 Task: Schedule a 90-minute troubleshooting session for mobile compatibility.
Action: Mouse moved to (833, 199)
Screenshot: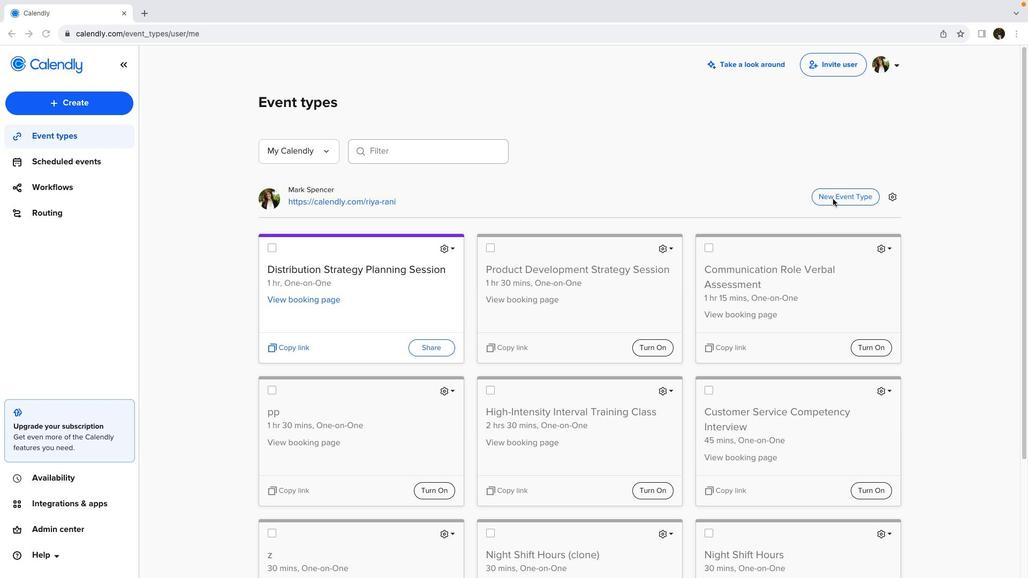 
Action: Mouse pressed left at (833, 199)
Screenshot: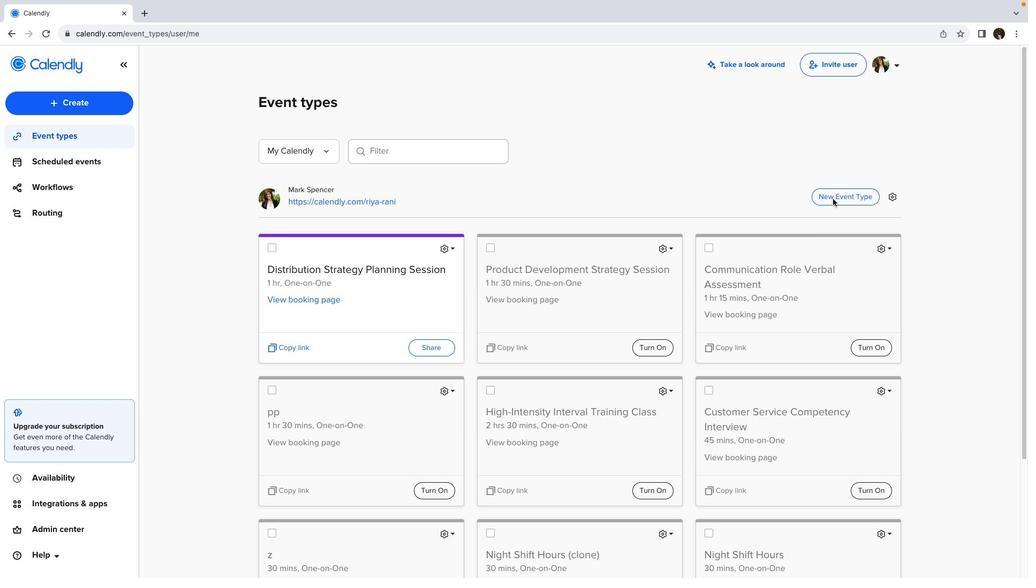 
Action: Mouse pressed left at (833, 199)
Screenshot: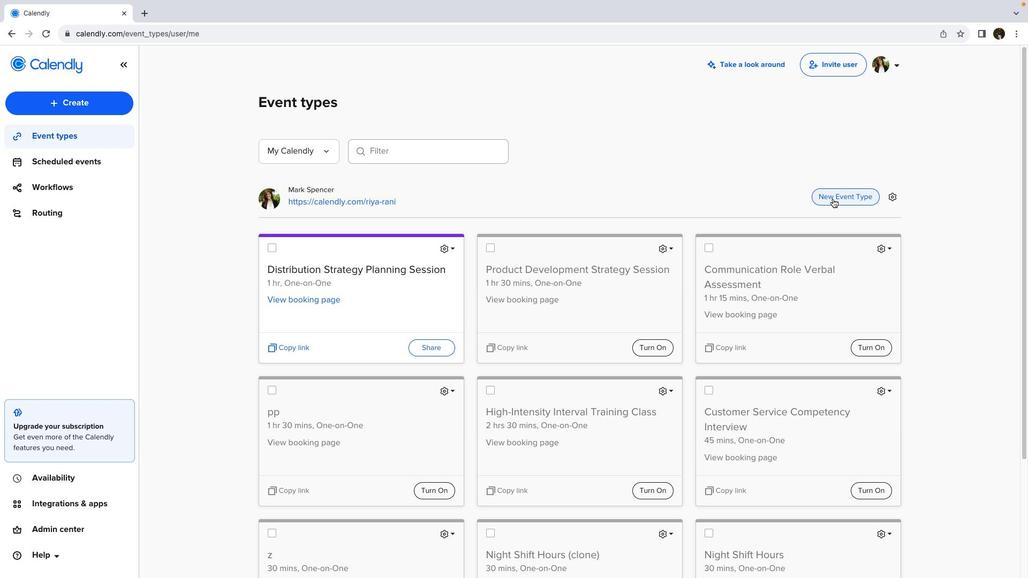 
Action: Mouse moved to (454, 204)
Screenshot: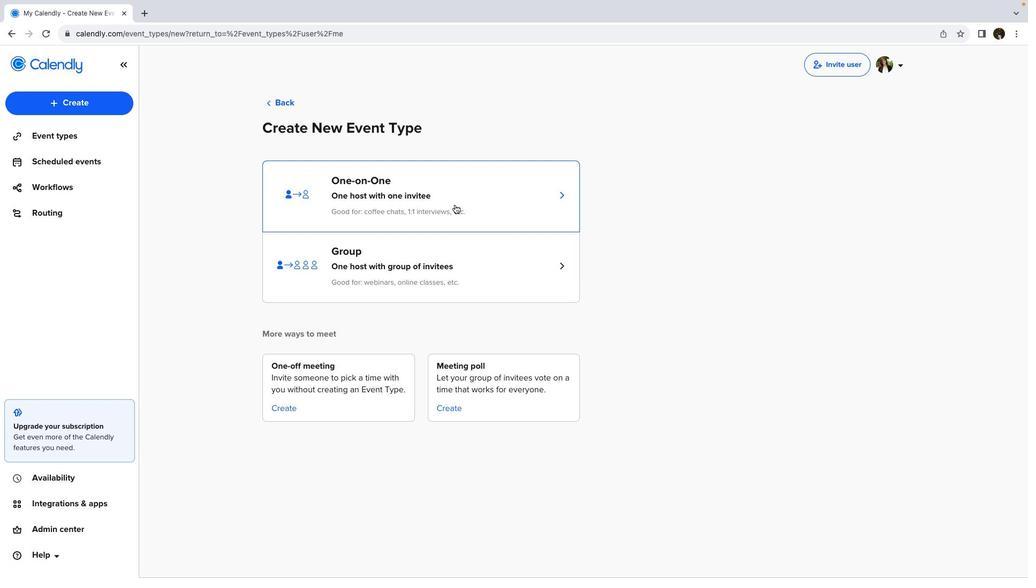 
Action: Mouse pressed left at (454, 204)
Screenshot: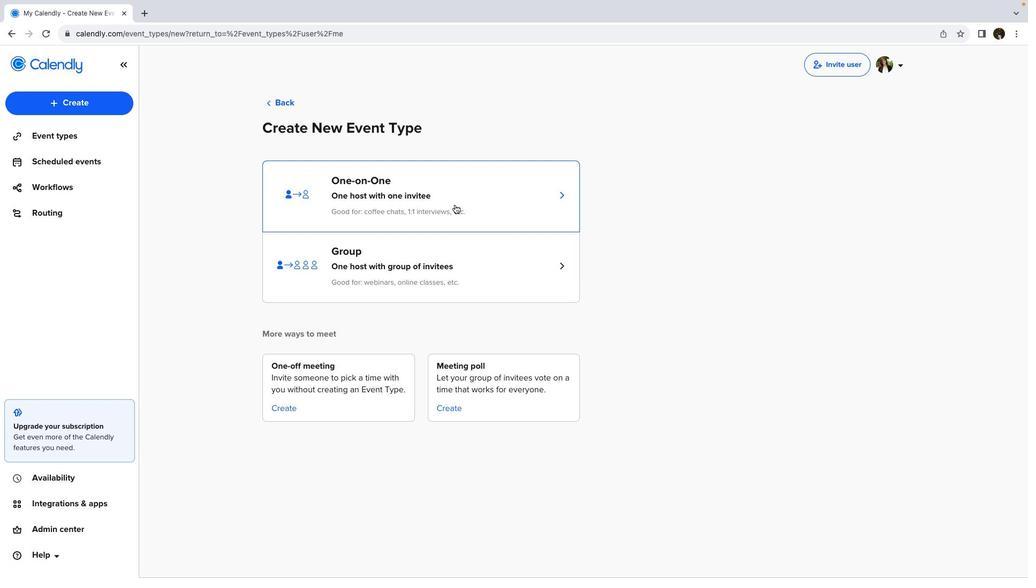 
Action: Mouse moved to (84, 147)
Screenshot: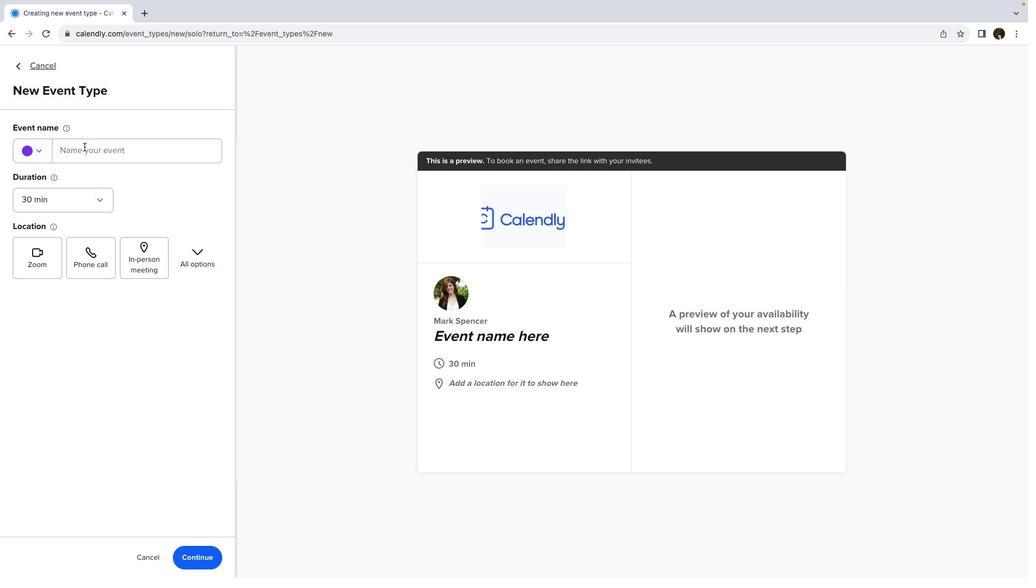 
Action: Mouse pressed left at (84, 147)
Screenshot: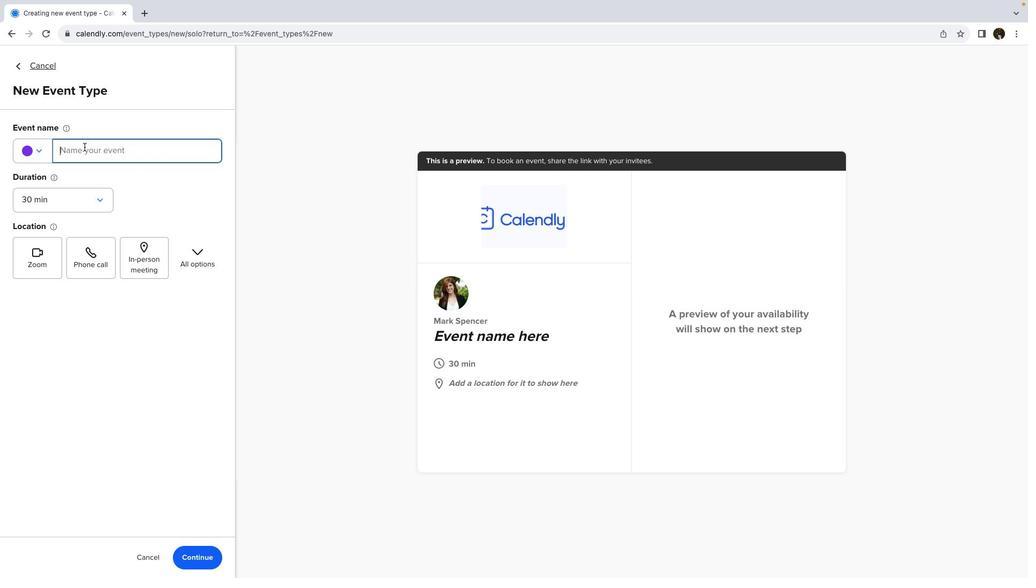 
Action: Mouse moved to (92, 148)
Screenshot: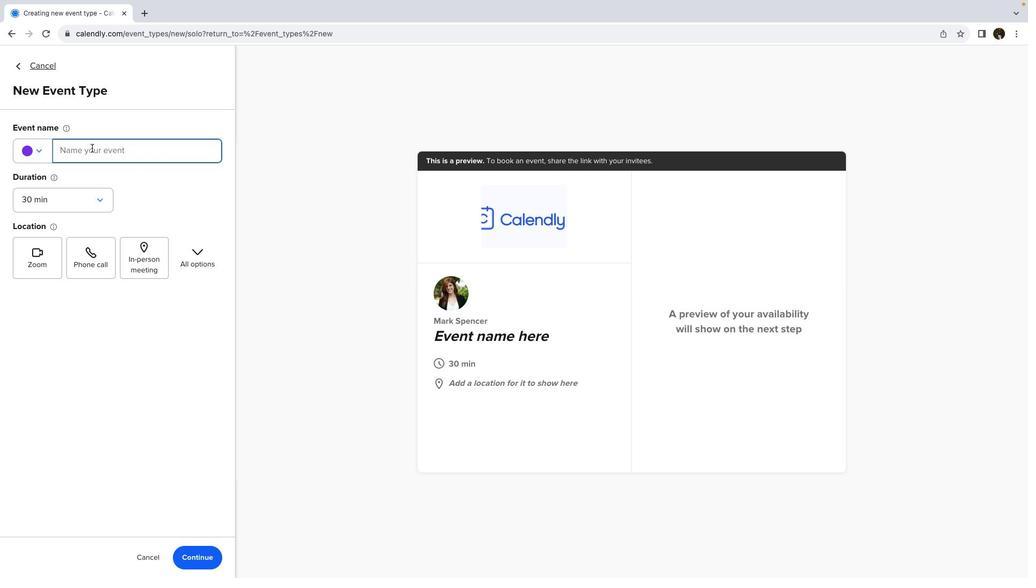 
Action: Key pressed Key.shift'M''o''b''i''l''e'Key.spaceKey.shift'C''o''m''p''a''t''i''b''i''l''i''t''y'Key.spaceKey.shift'T''r''o''u''b''l''e''s''h''p'Key.backspace'o''o''t''i''n''g'Key.spaceKey.shift'S''e''s''s''i''o''n'
Screenshot: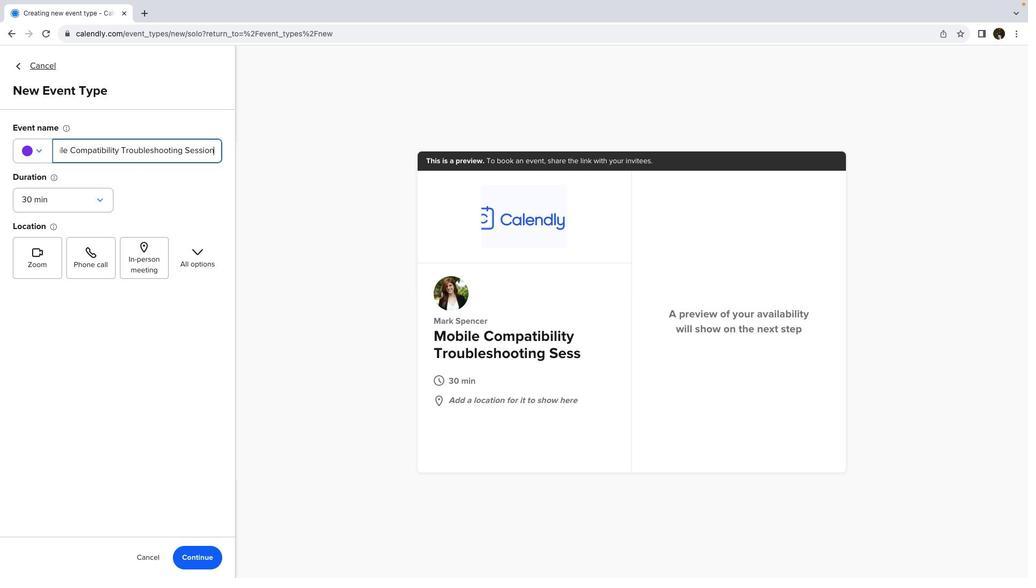
Action: Mouse moved to (96, 199)
Screenshot: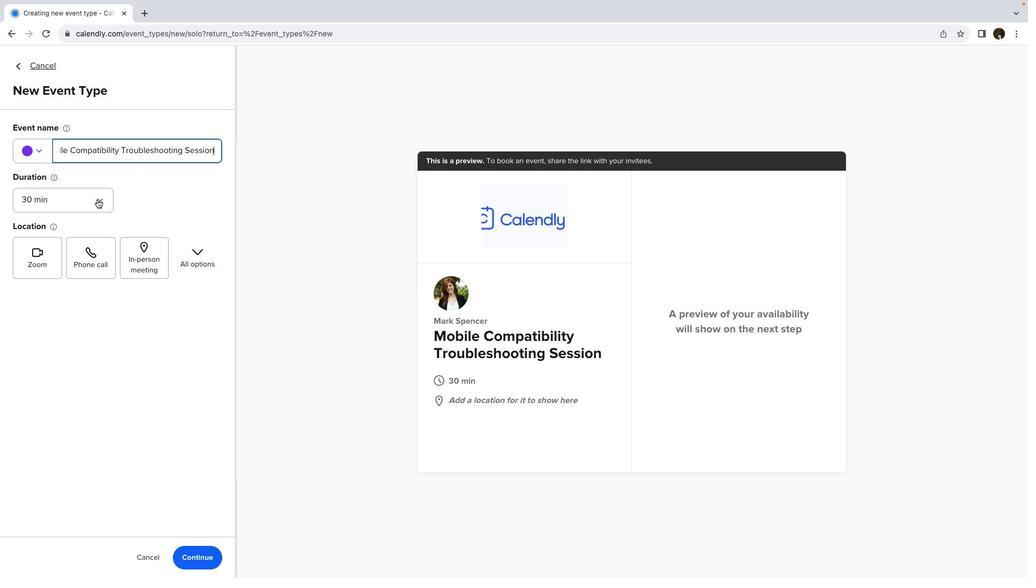 
Action: Mouse pressed left at (96, 199)
Screenshot: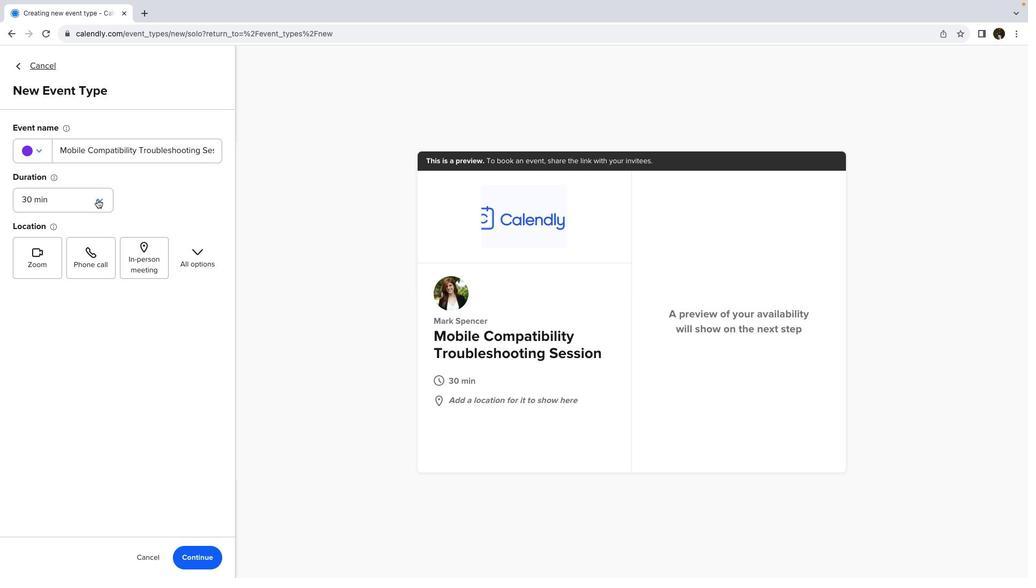 
Action: Mouse moved to (64, 306)
Screenshot: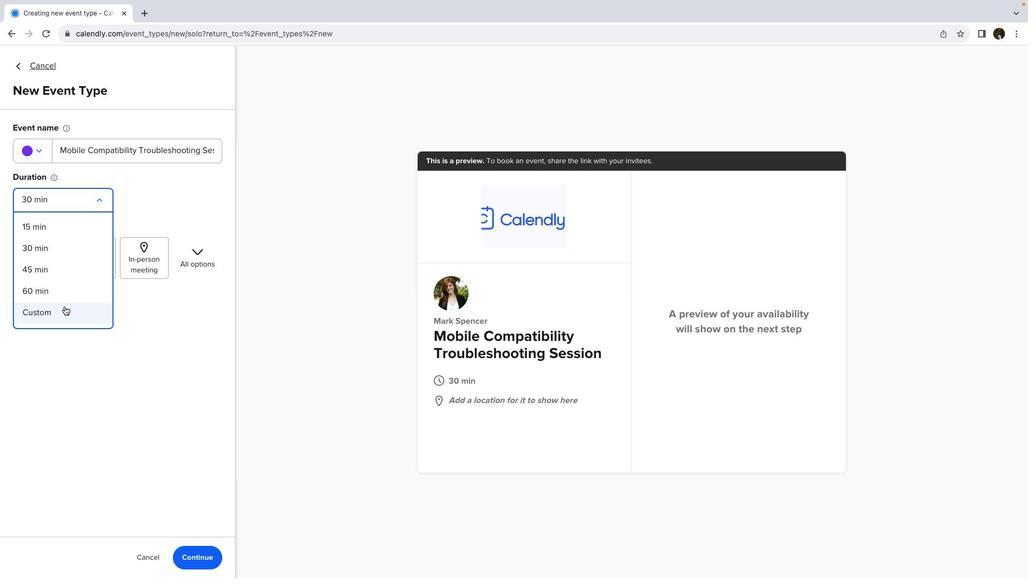 
Action: Mouse pressed left at (64, 306)
Screenshot: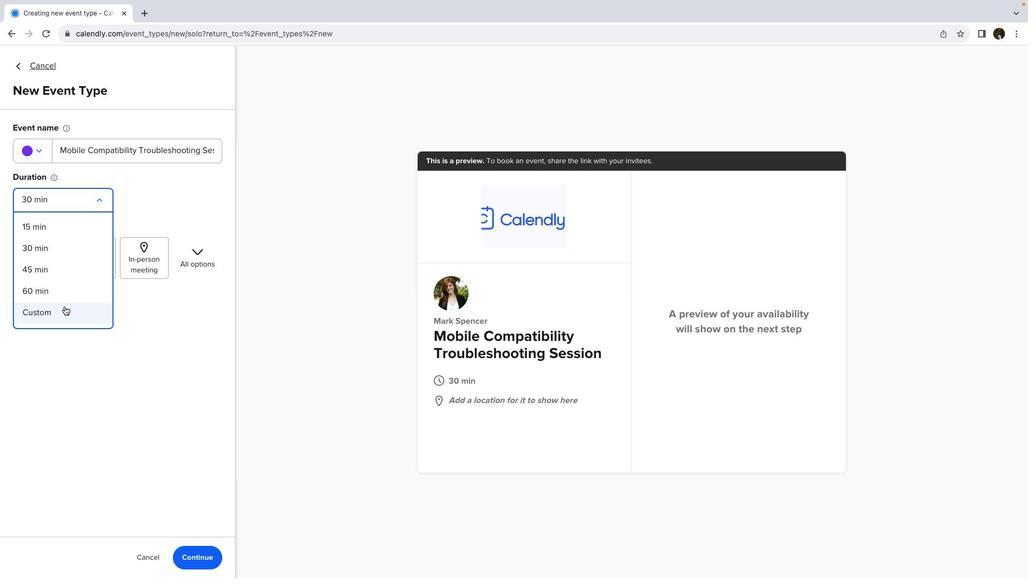 
Action: Mouse moved to (43, 237)
Screenshot: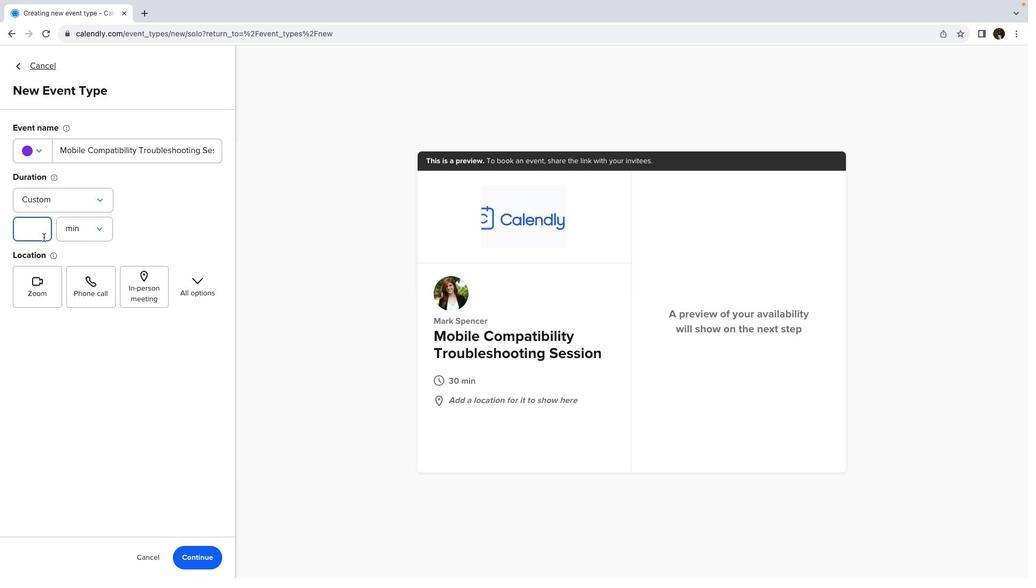 
Action: Key pressed '9''0'
Screenshot: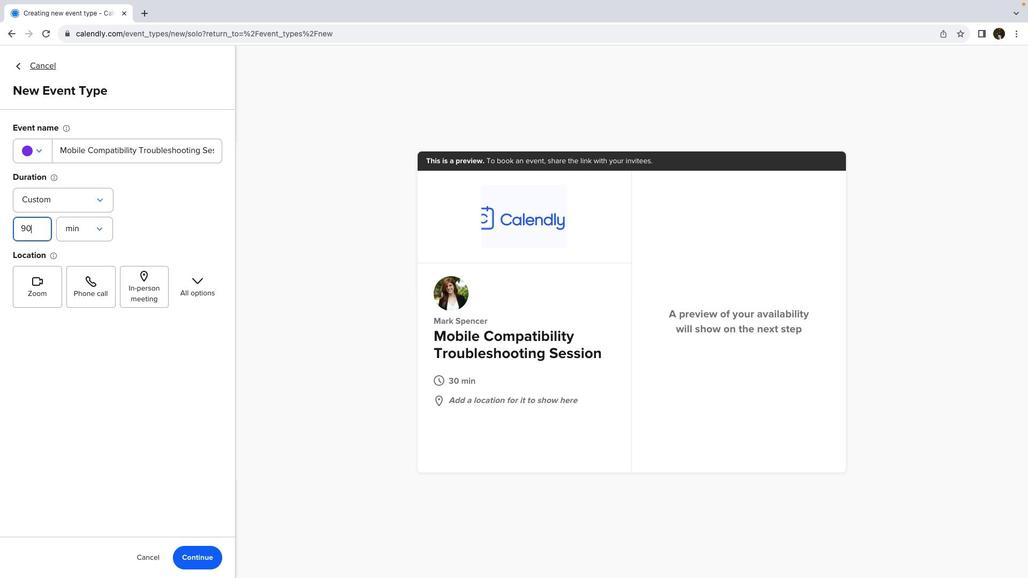 
Action: Mouse moved to (208, 562)
Screenshot: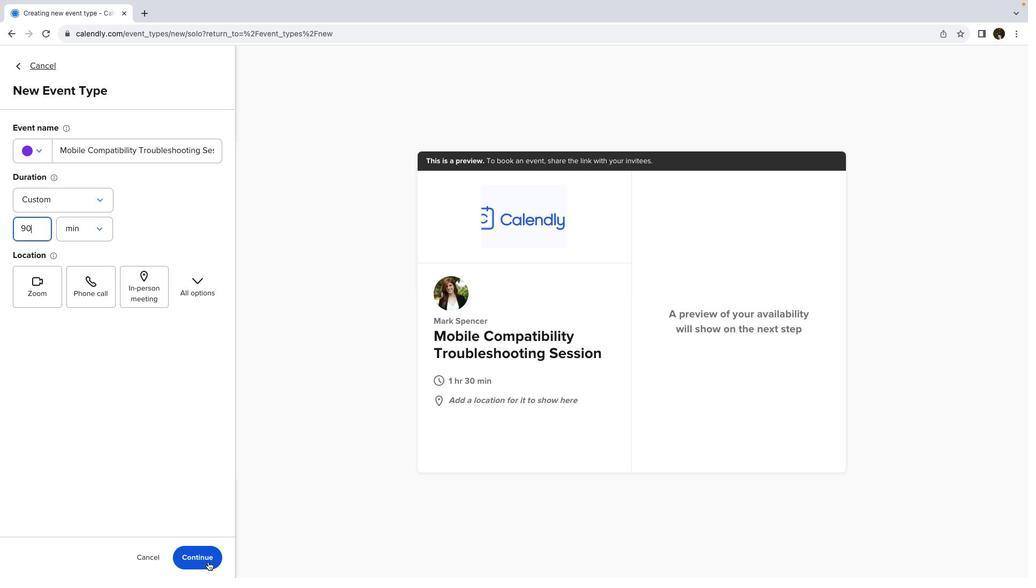 
Action: Mouse pressed left at (208, 562)
Screenshot: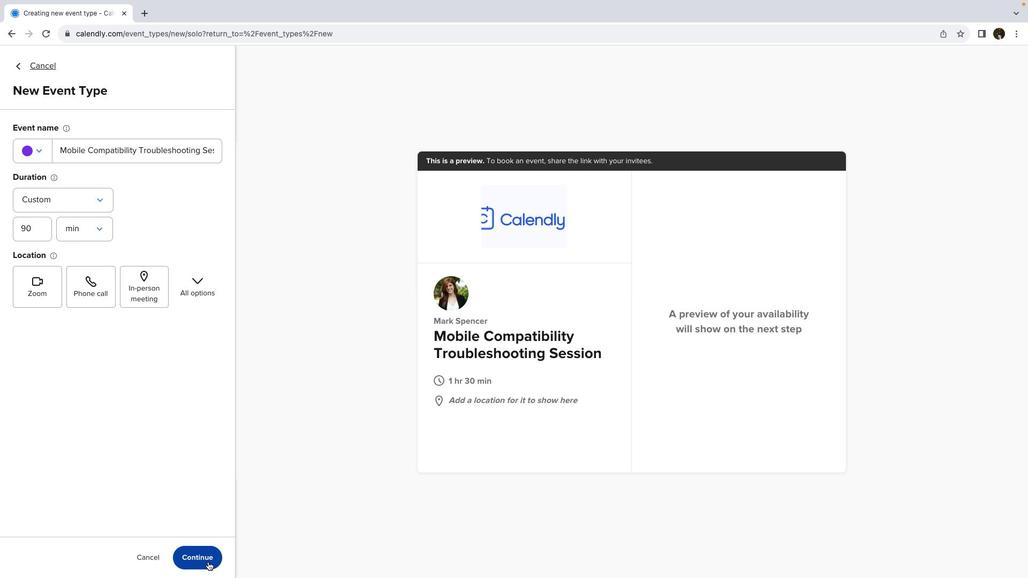 
Action: Mouse moved to (215, 185)
Screenshot: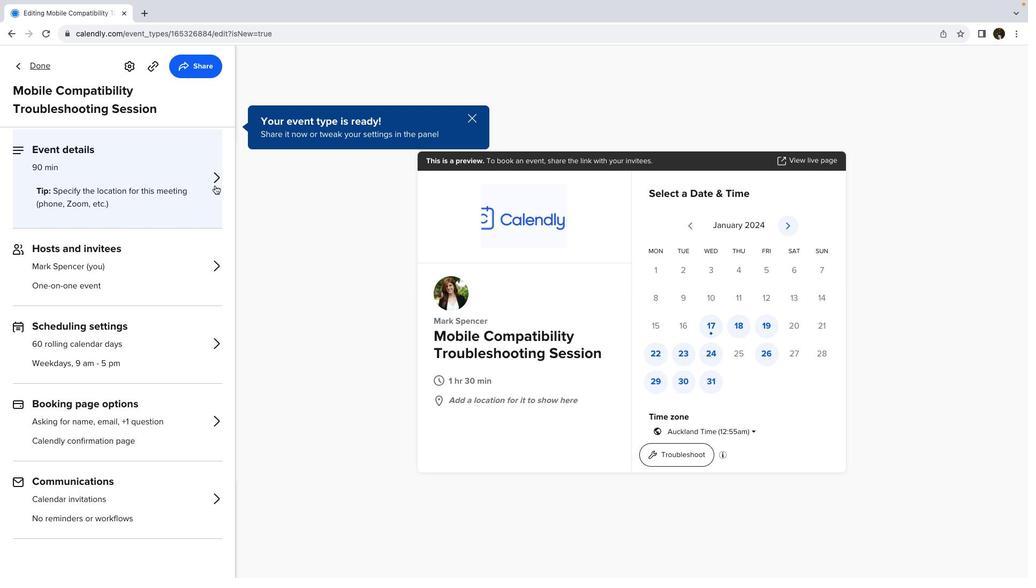 
Action: Mouse pressed left at (215, 185)
Screenshot: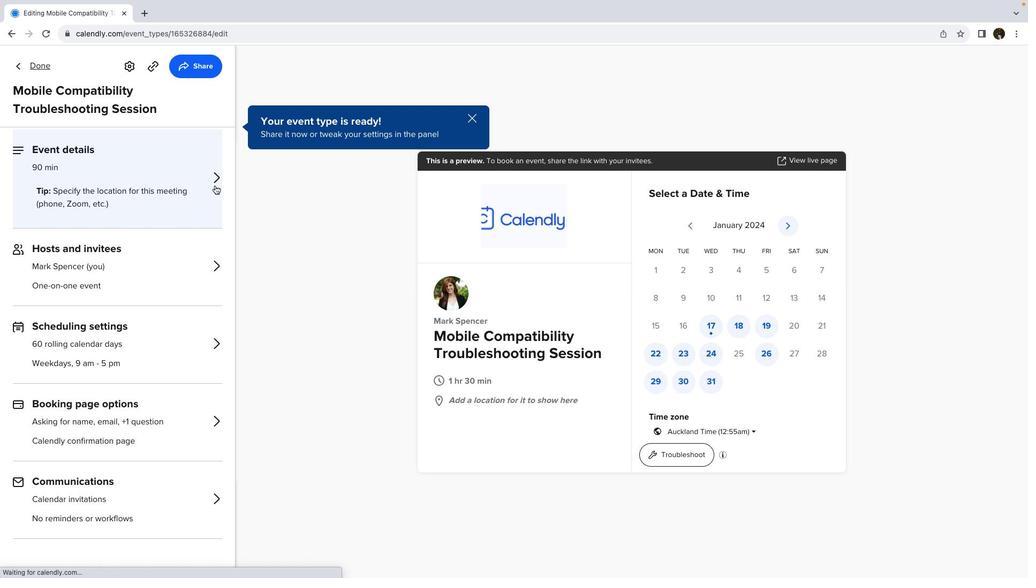 
Action: Mouse moved to (137, 378)
Screenshot: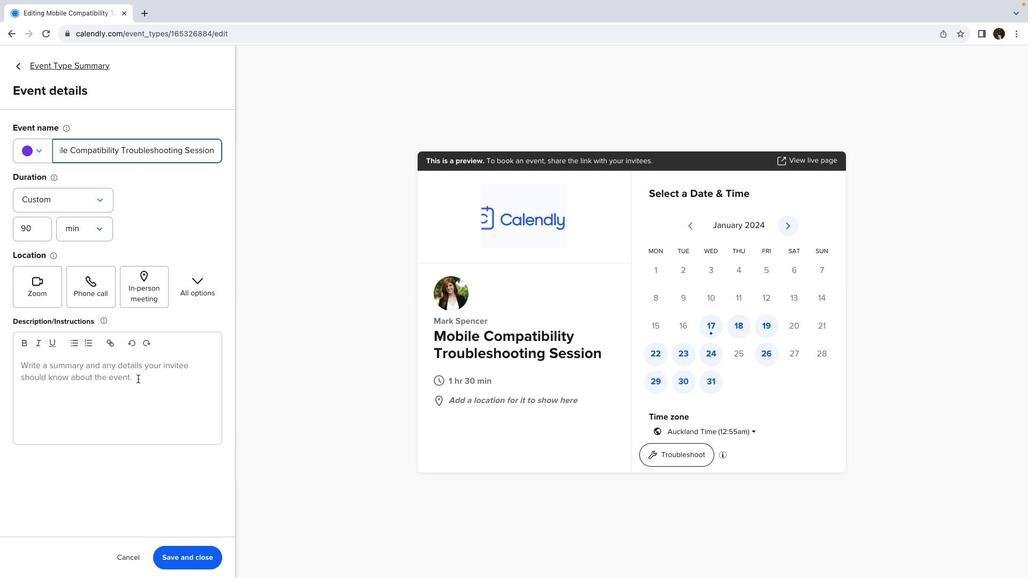 
Action: Mouse pressed left at (137, 378)
Screenshot: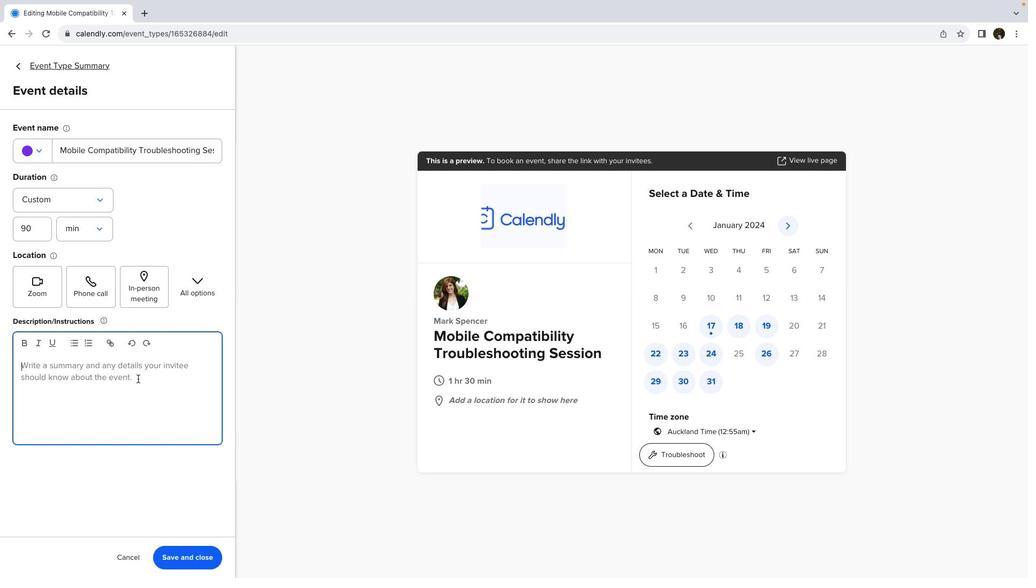 
Action: Mouse moved to (139, 378)
Screenshot: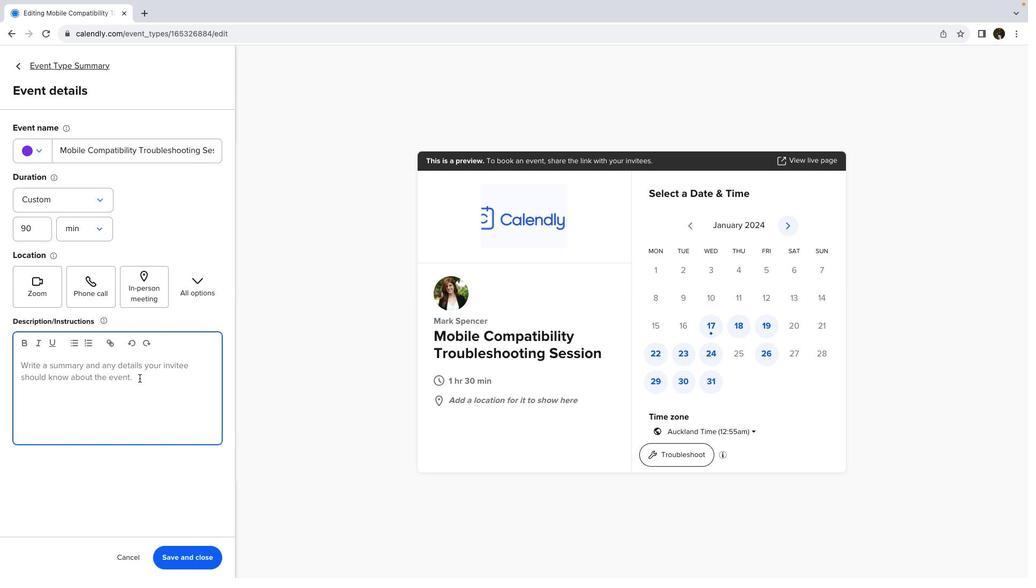 
Action: Key pressed Key.shift'W''e''l''c''o''m''e'Key.space't''o'Key.space't''h''e'Key.spaceKey.shift'M''o''b''i''l''e'Key.spaceKey.shift'C''o''m''p''a''t''i''b''i''l''i''t''y'Key.spaceKey.shift'T''r''o''u''b''l''e''s''h''o''o''t''i''n''g'Key.spaceKey.shift'S''e''s''s''i''o''n'Key.shift'!'Key.shift'T''h''i''s'
Screenshot: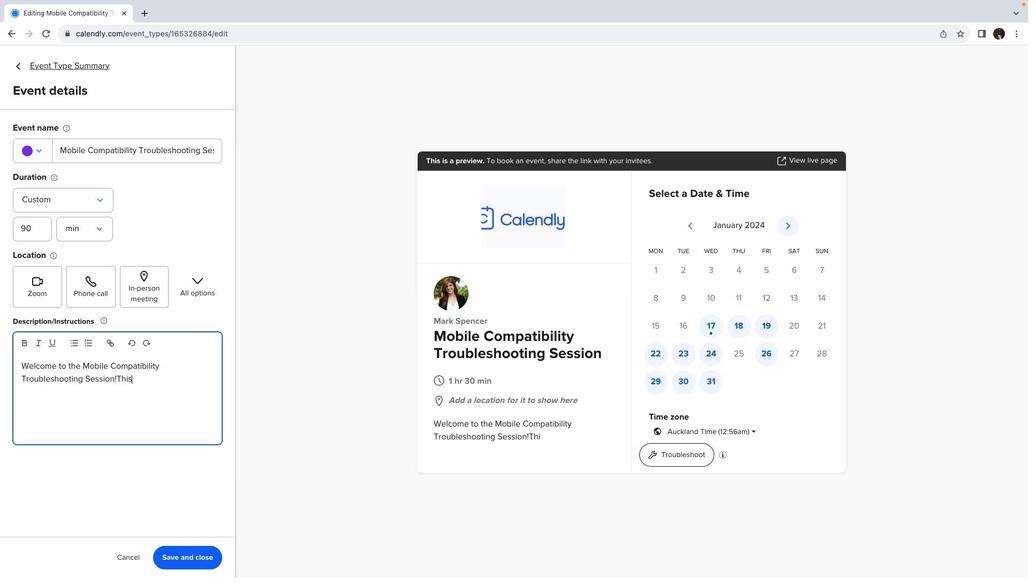 
Action: Mouse moved to (117, 380)
Screenshot: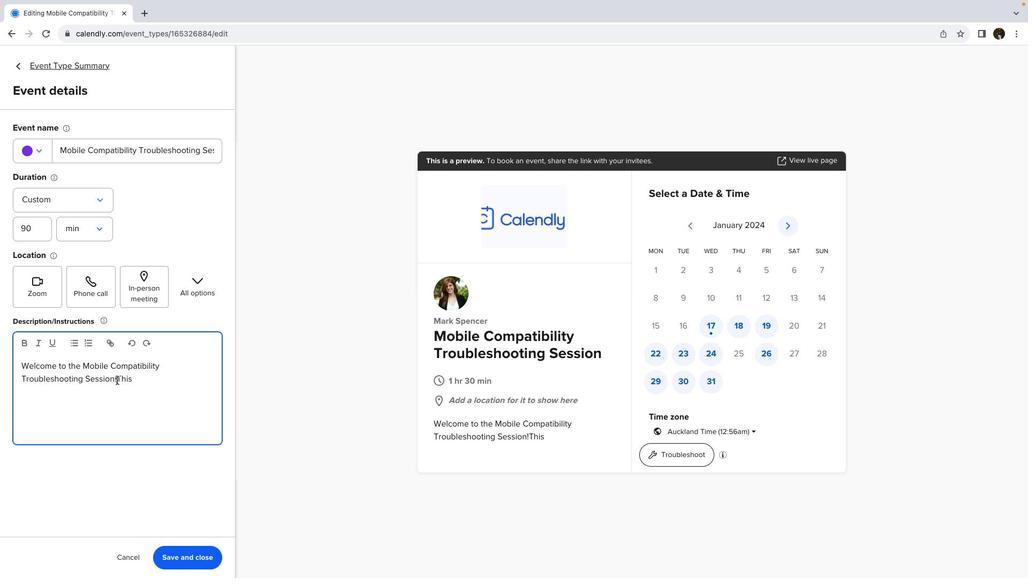 
Action: Mouse pressed left at (117, 380)
Screenshot: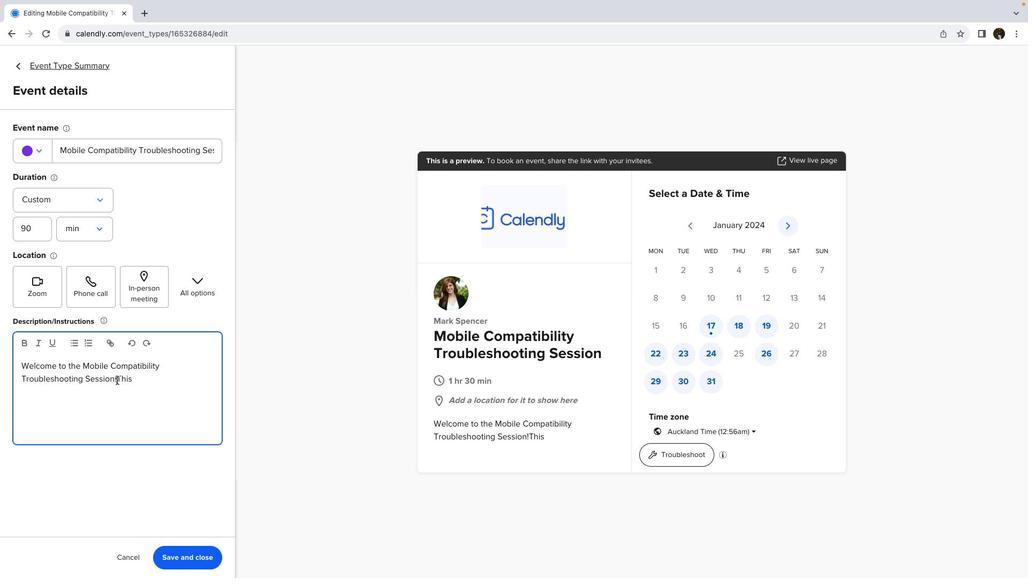 
Action: Mouse moved to (140, 371)
Screenshot: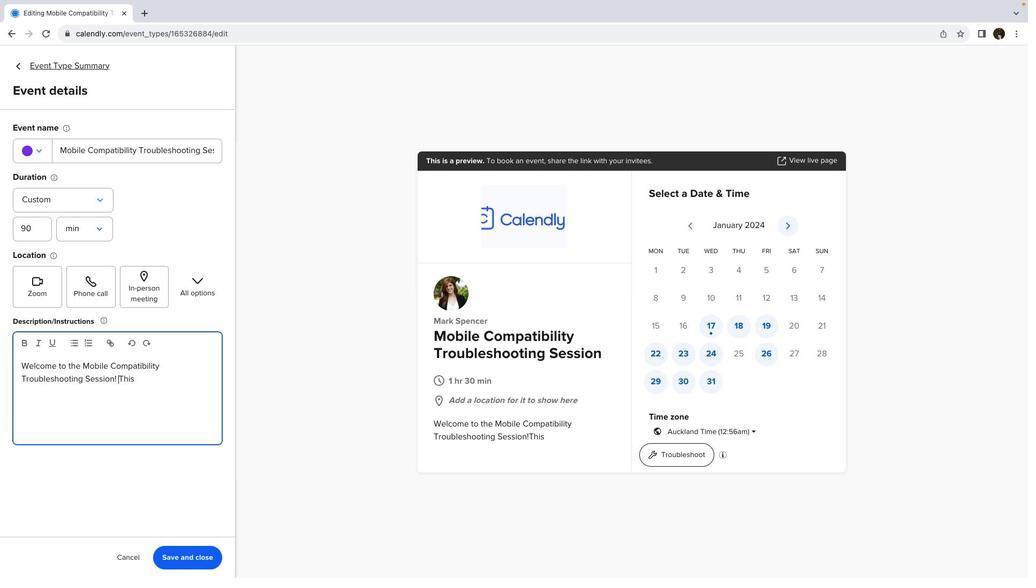 
Action: Key pressed Key.space
Screenshot: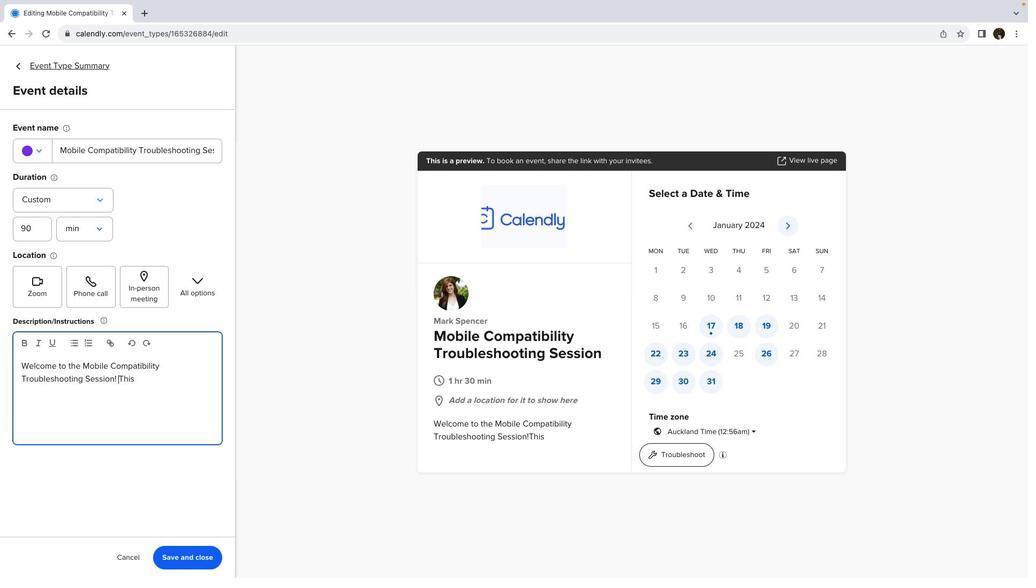 
Action: Mouse moved to (148, 375)
Screenshot: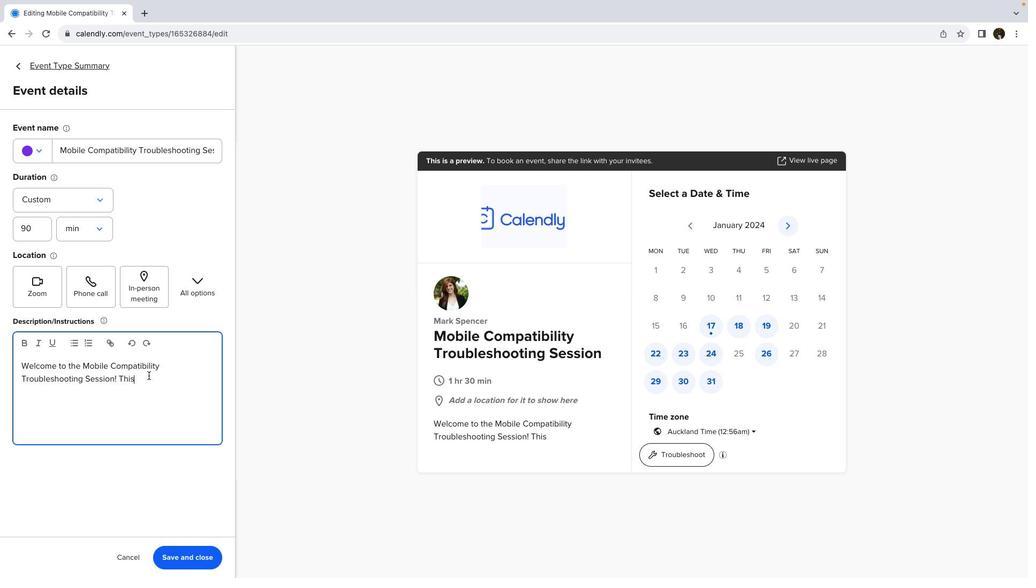 
Action: Mouse pressed left at (148, 375)
Screenshot: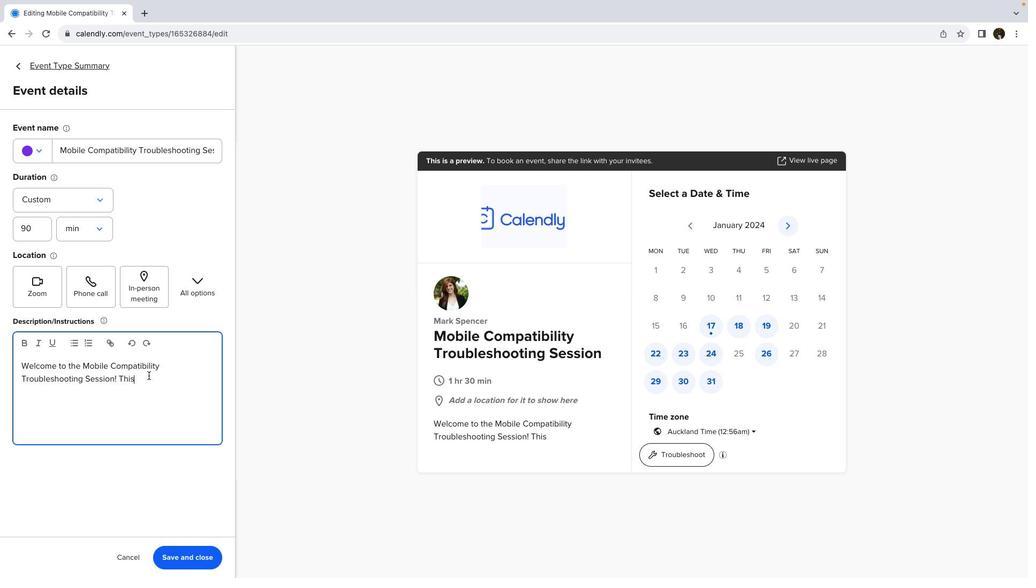 
Action: Key pressed Key.space'9''0''-''m''i''n''u''t''e'Key.space's''e''s''s''i''o''n'Key.space'i''s'Key.space'd''e''d''i''c''a''t''e''d'Key.space't''o'Key.space'i''d''e''n''t''i''f''y''i''n''g'Key.space'a''n''d'Key.space'r''e''s''o''l''v''i''n''g'Key.space'a''n''y'Key.space'm''o''b''i''l''e'Key.space'c''o''m''p''a''t''i''b''i''l''i''t''y'Key.space'i''s''s''u''e''s'Key.space'o''u''r'Key.space't''e''a''m'Key.space'i''s'Key.space'c''u''r''r''e''n''t''l''y'Key.spaceKey.shift'F'Key.backspace'f''a''c''i''n''g''.'Key.spaceKey.backspace'w''e'Key.space'a''i''m'Key.space't''o'Key.space'e''n''h''a''n''c''e'Key.space's''e''a''m''l''e''s''s''l''y'Key.space'a''c''r''o''s''s'Key.space'v''a''r''i''o''u''s'Key.space'm''o''b''i''l''e'Key.space'd''e''v''i''c''e''s''.'
Screenshot: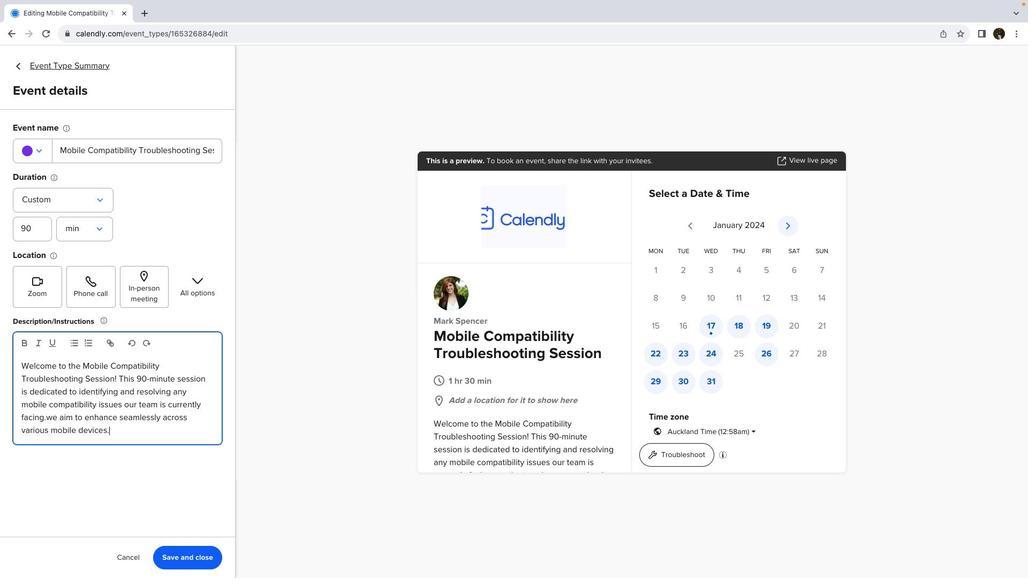 
Action: Mouse moved to (185, 561)
Screenshot: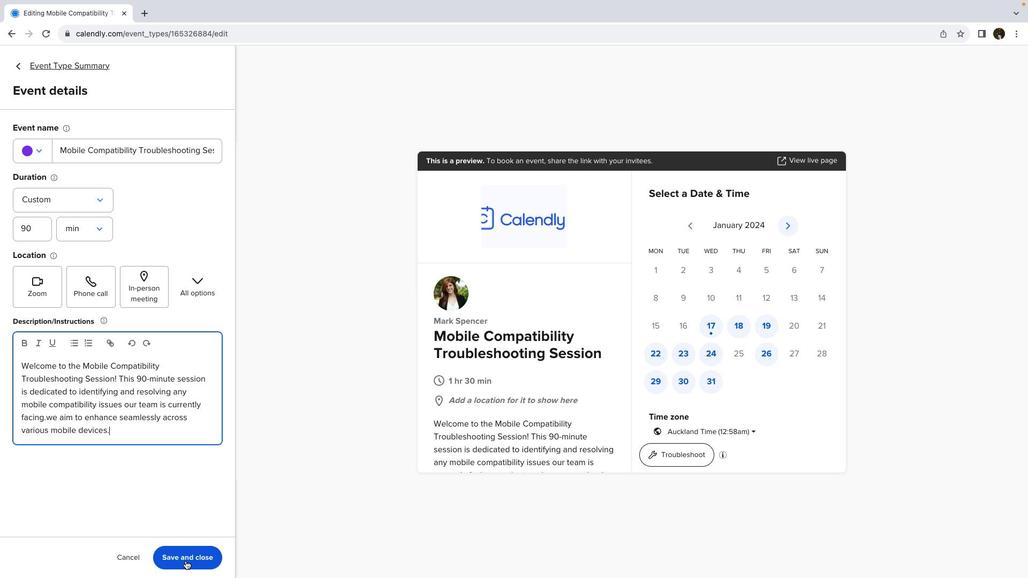
Action: Mouse pressed left at (185, 561)
Screenshot: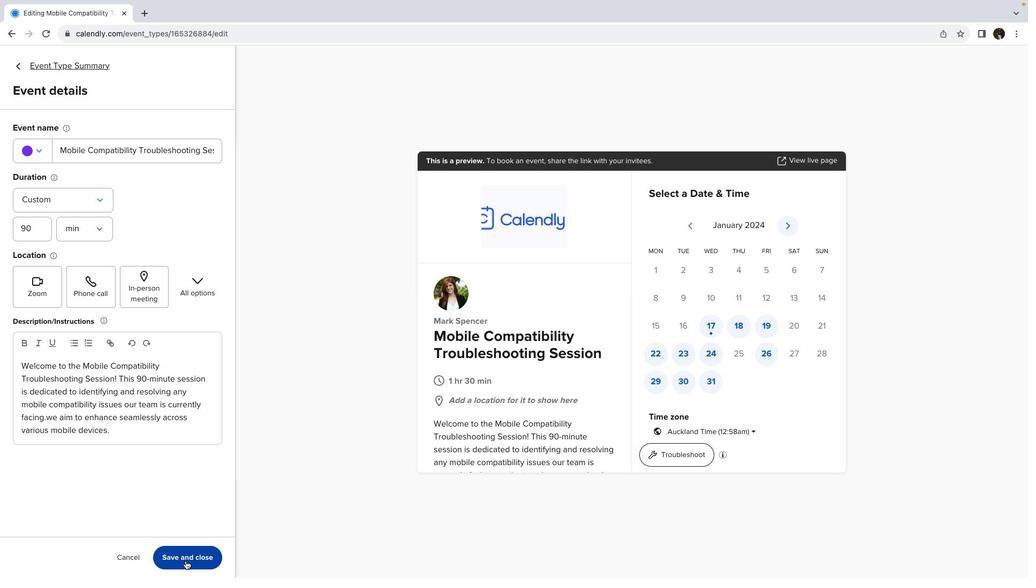 
Action: Mouse moved to (215, 344)
Screenshot: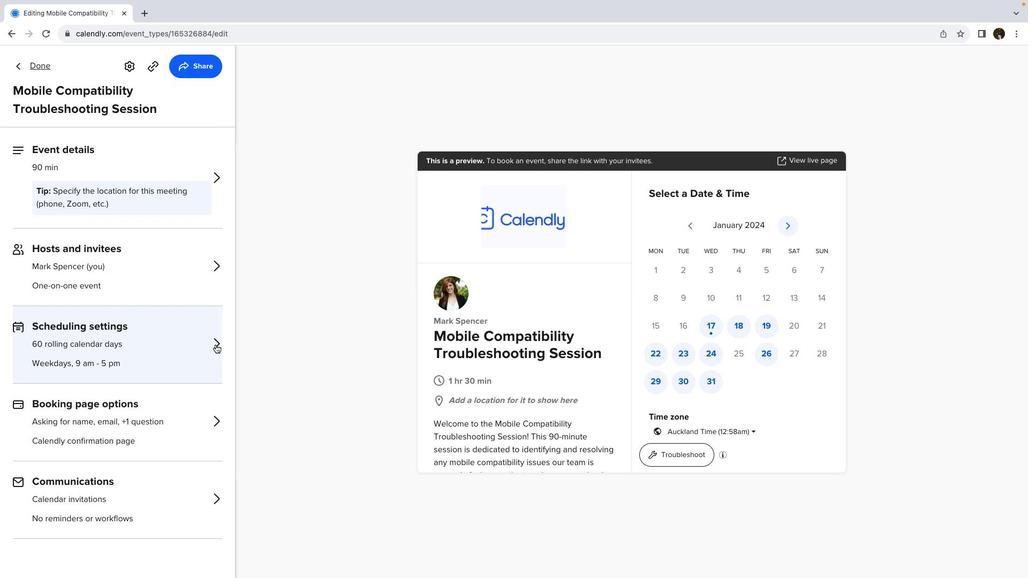 
Action: Mouse pressed left at (215, 344)
Screenshot: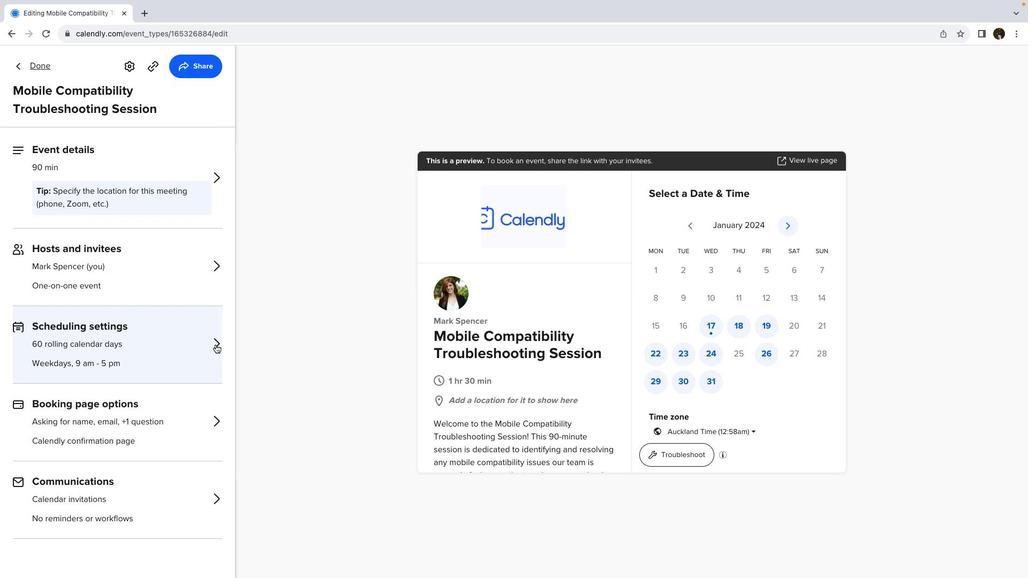 
Action: Mouse moved to (18, 201)
Screenshot: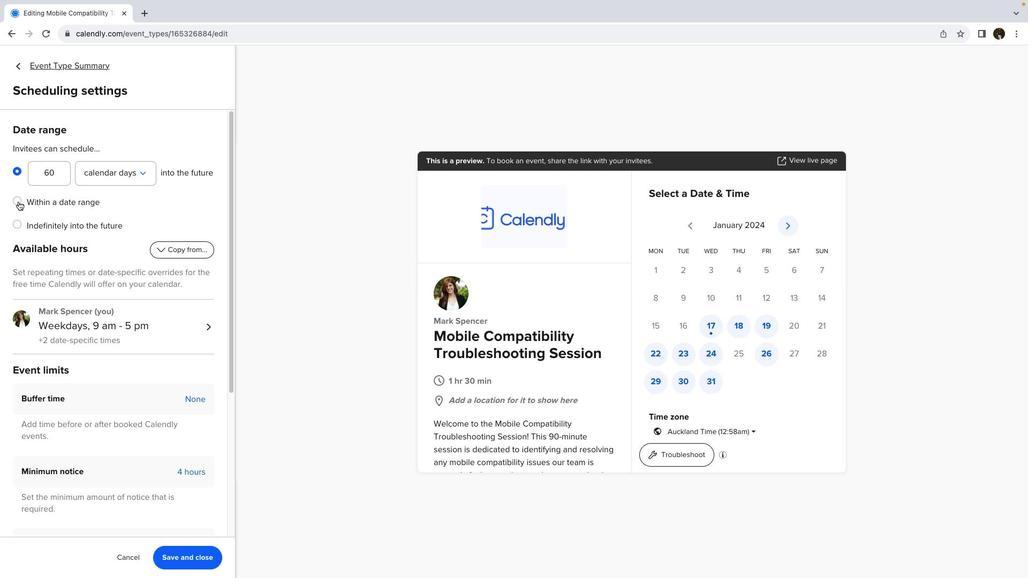
Action: Mouse pressed left at (18, 201)
Screenshot: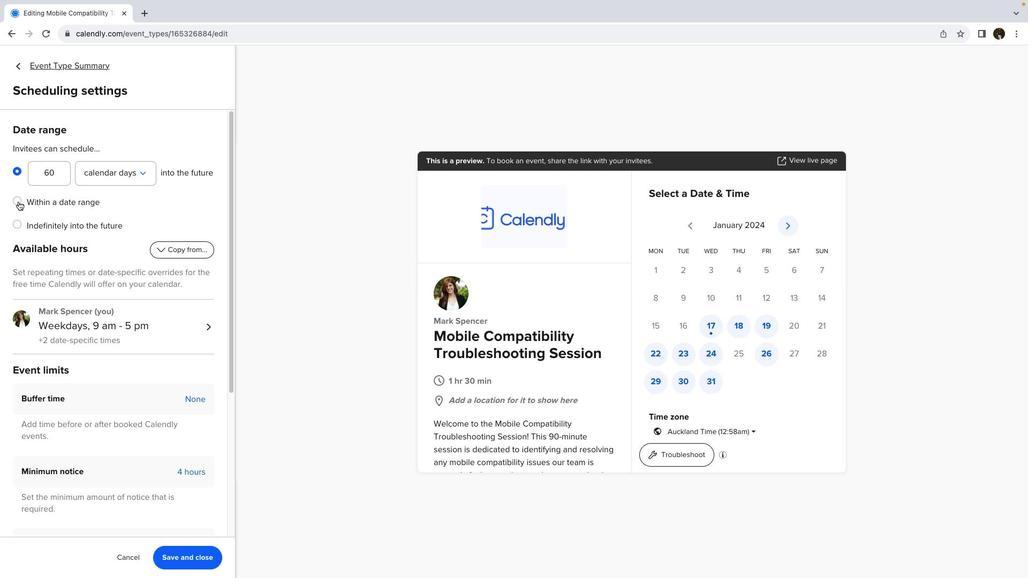 
Action: Mouse moved to (124, 206)
Screenshot: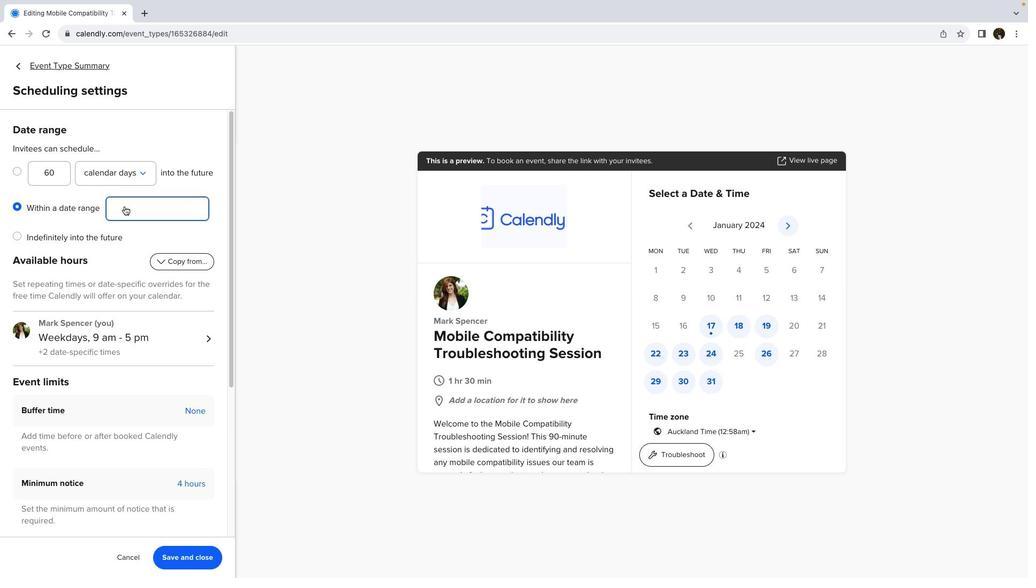
Action: Mouse pressed left at (124, 206)
Screenshot: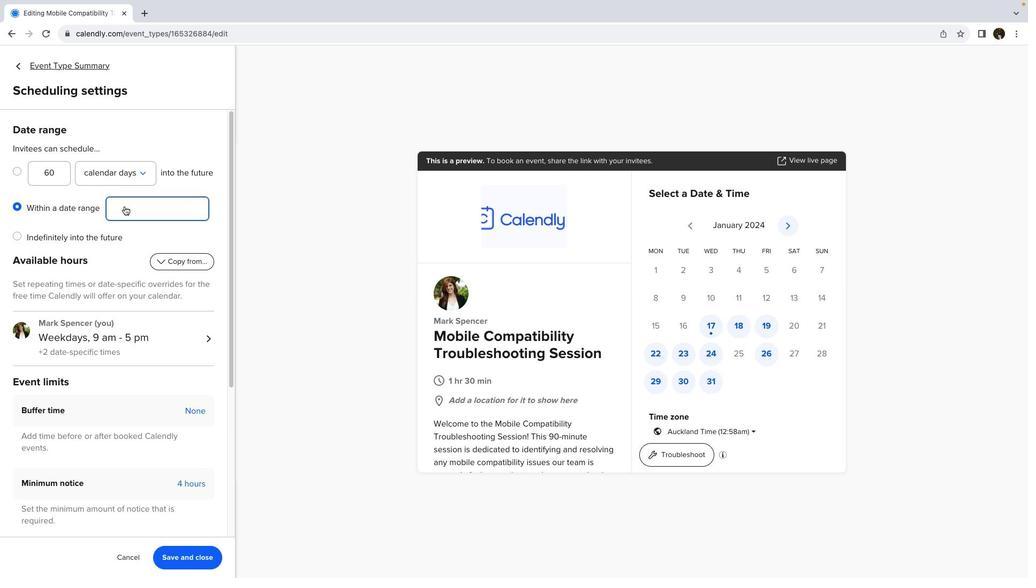 
Action: Mouse moved to (183, 299)
Screenshot: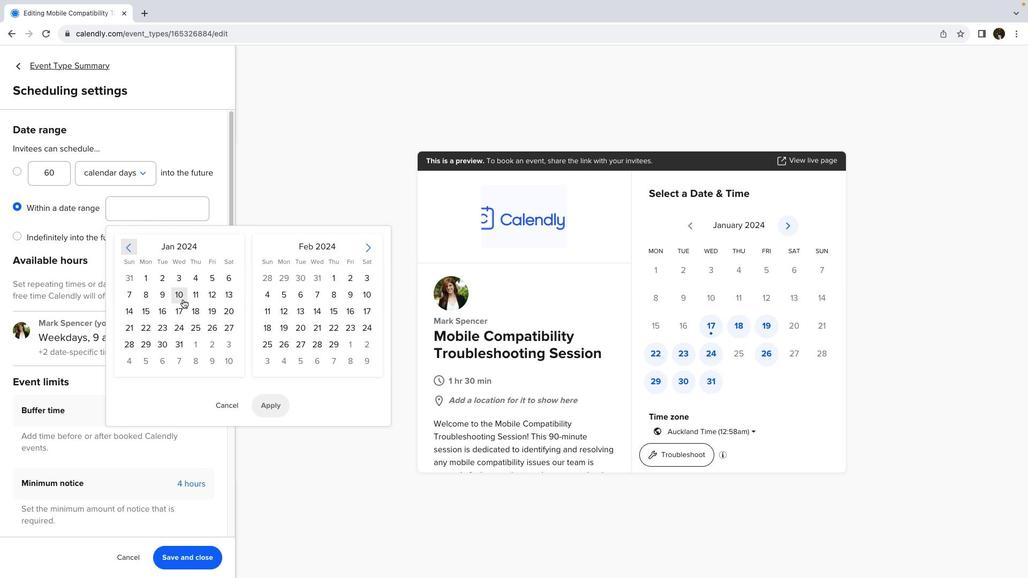 
Action: Mouse pressed left at (183, 299)
Screenshot: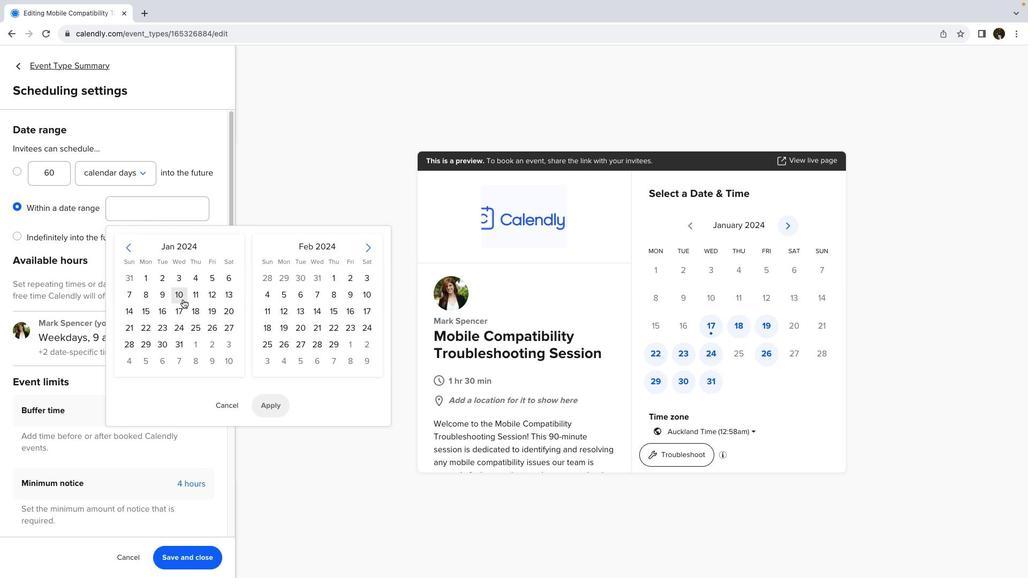 
Action: Mouse moved to (319, 295)
Screenshot: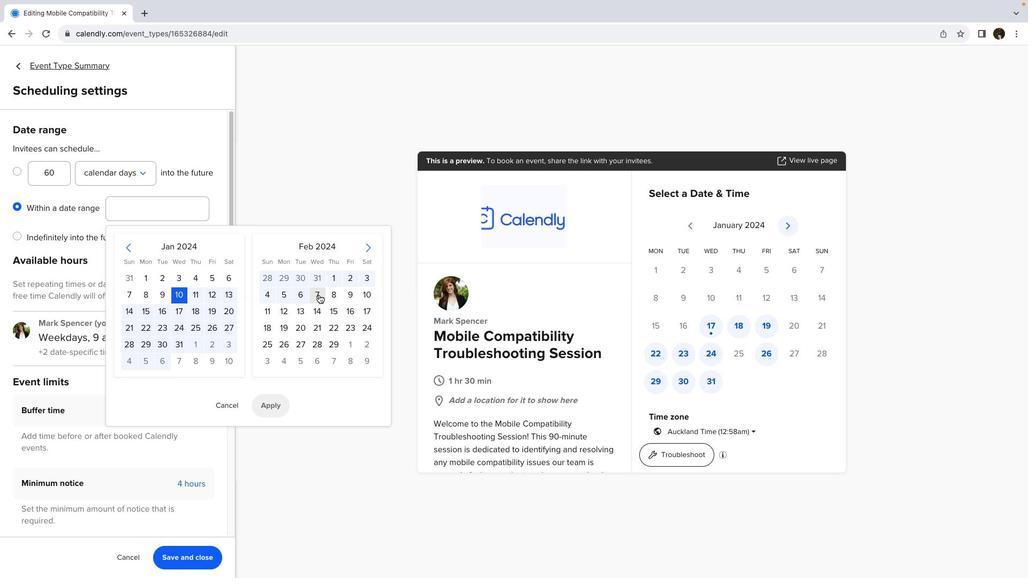 
Action: Mouse pressed left at (319, 295)
Screenshot: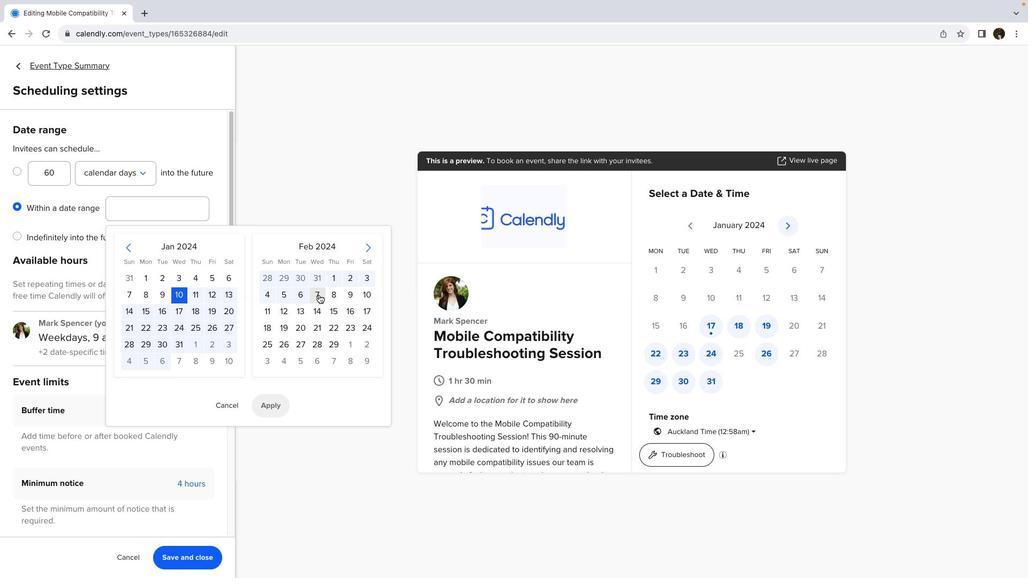 
Action: Mouse moved to (277, 404)
Screenshot: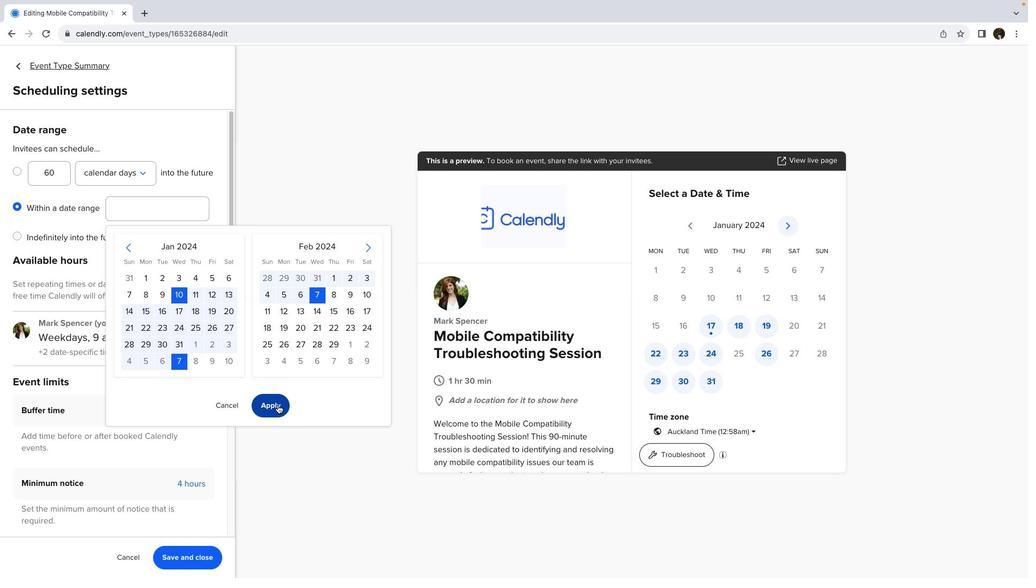 
Action: Mouse pressed left at (277, 404)
Screenshot: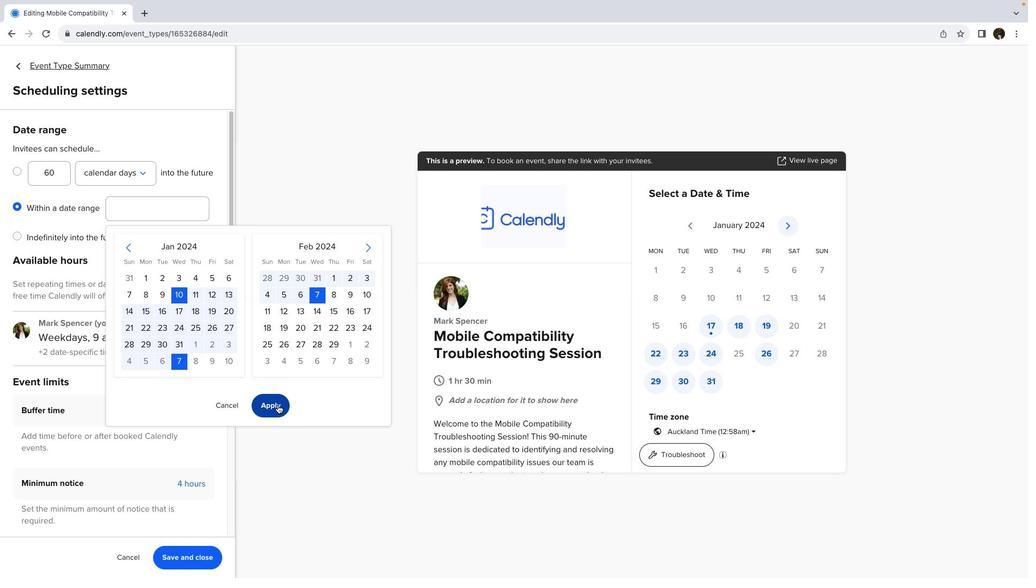 
Action: Mouse moved to (207, 335)
Screenshot: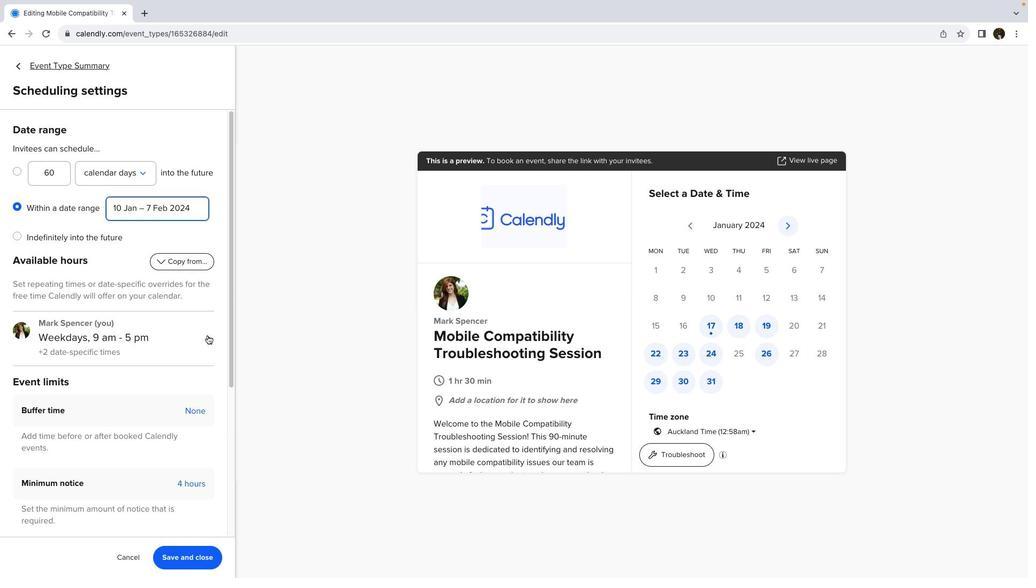
Action: Mouse pressed left at (207, 335)
Screenshot: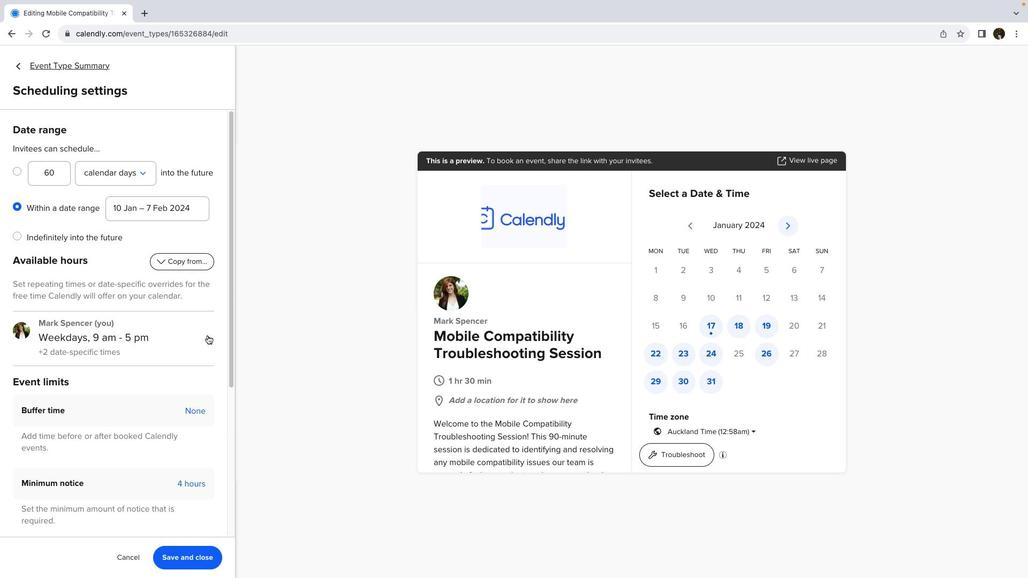 
Action: Mouse moved to (149, 242)
Screenshot: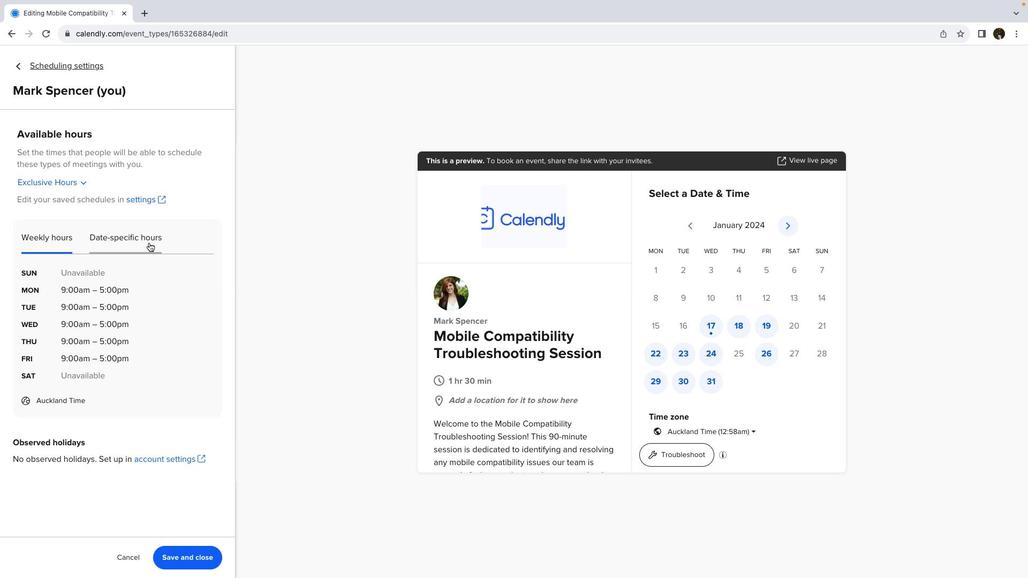 
Action: Mouse pressed left at (149, 242)
Screenshot: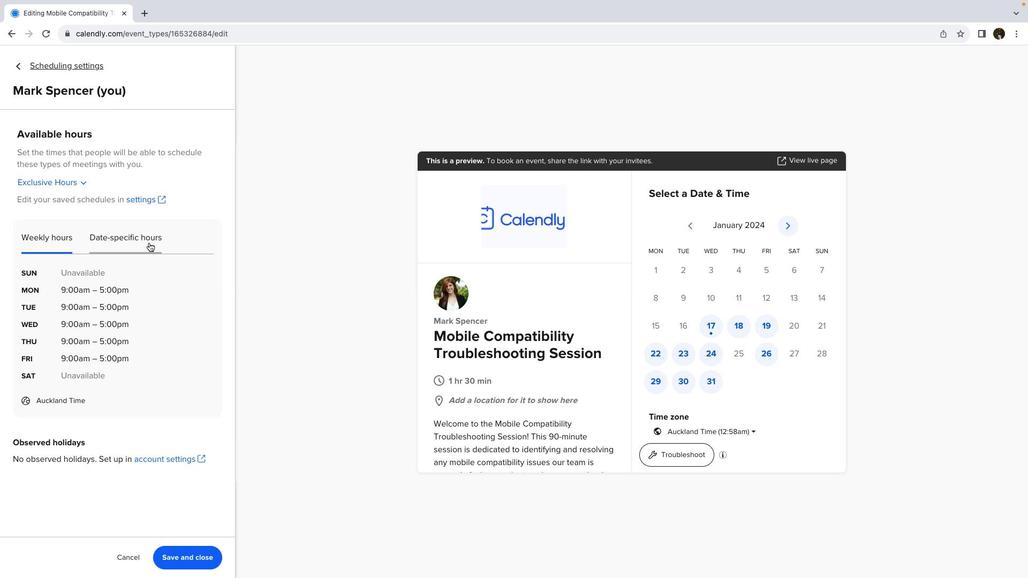 
Action: Mouse moved to (209, 276)
Screenshot: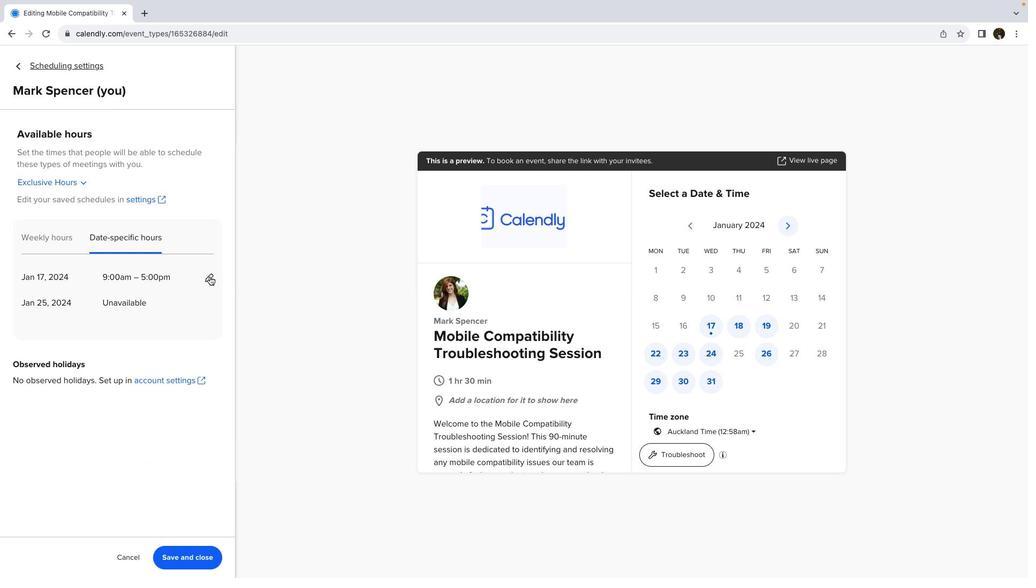 
Action: Mouse pressed left at (209, 276)
Screenshot: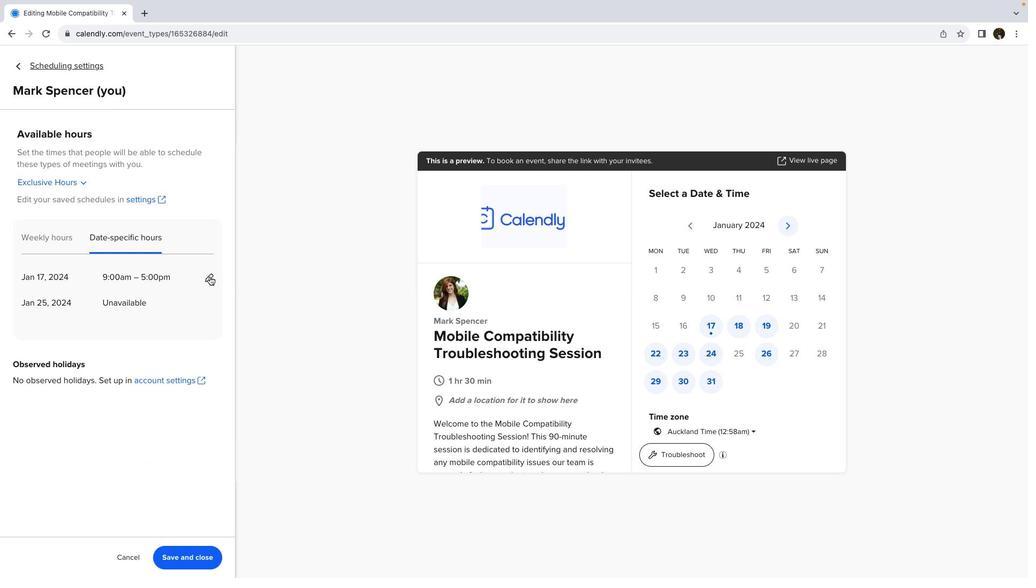 
Action: Mouse moved to (428, 164)
Screenshot: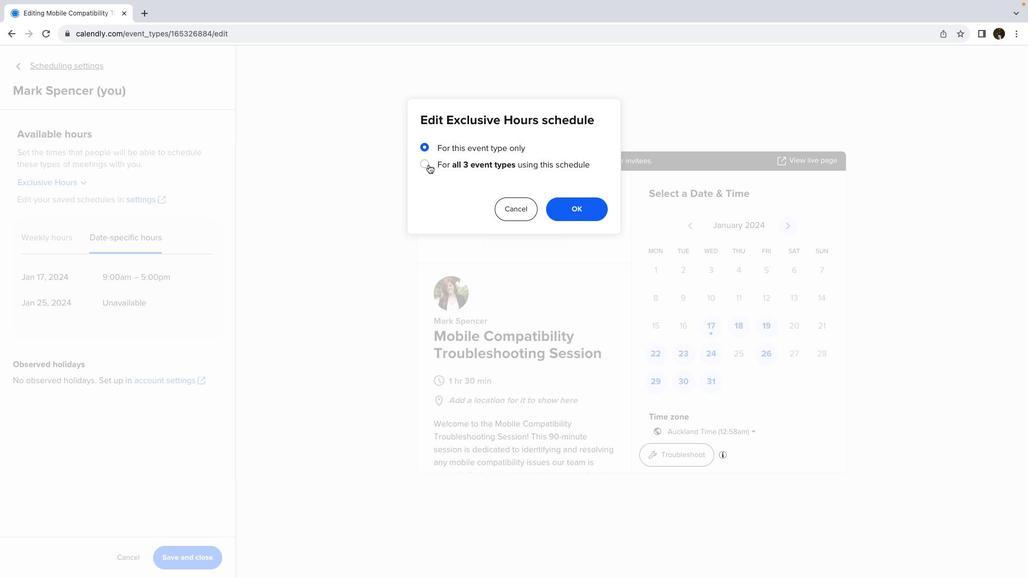 
Action: Mouse pressed left at (428, 164)
Screenshot: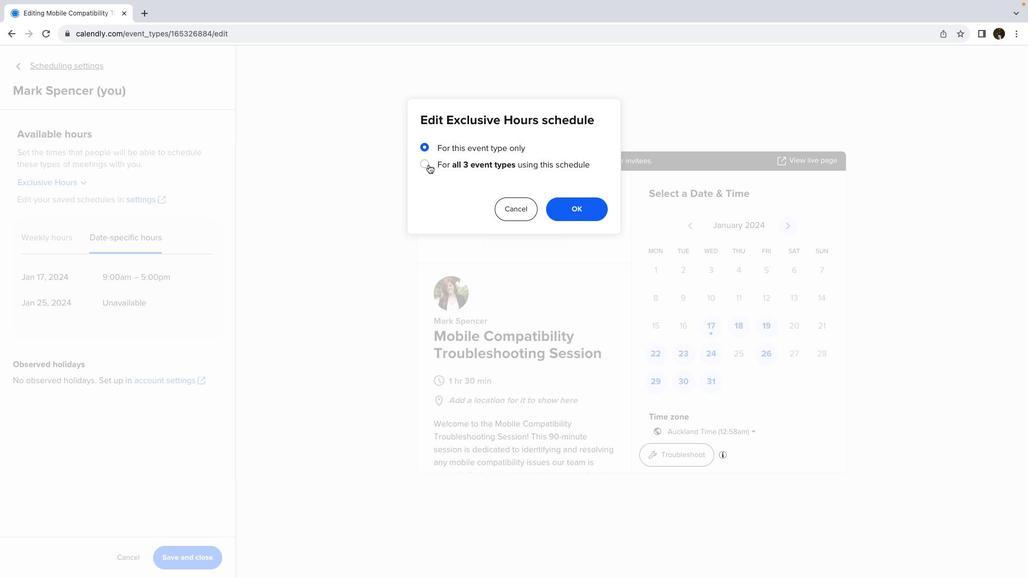 
Action: Mouse moved to (555, 206)
Screenshot: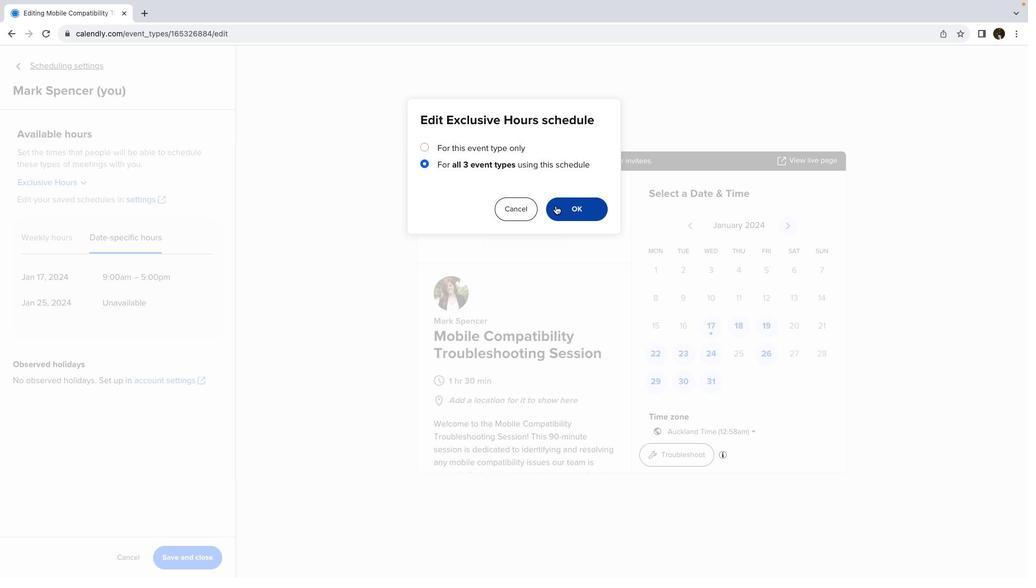 
Action: Mouse pressed left at (555, 206)
Screenshot: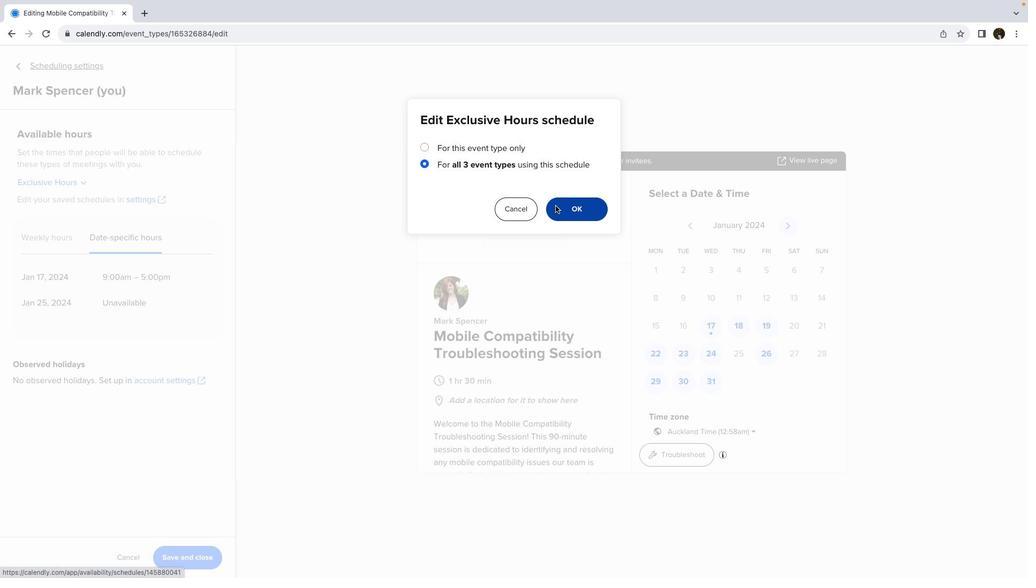 
Action: Mouse moved to (73, 475)
Screenshot: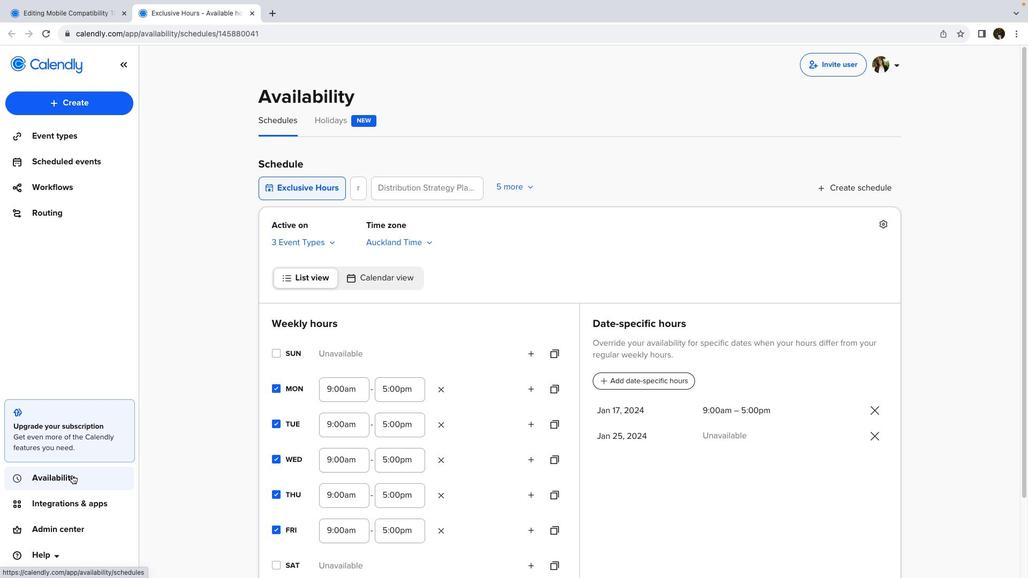 
